 Task: Create Board Public Speaking Coaching to Workspace Business Coaching Services. Create Board Sales Performance Improvement to Workspace Business Coaching Services. Create Board Content Marketing E-learning Course Creation and Promotion Strategy to Workspace Business Coaching Services
Action: Mouse moved to (338, 74)
Screenshot: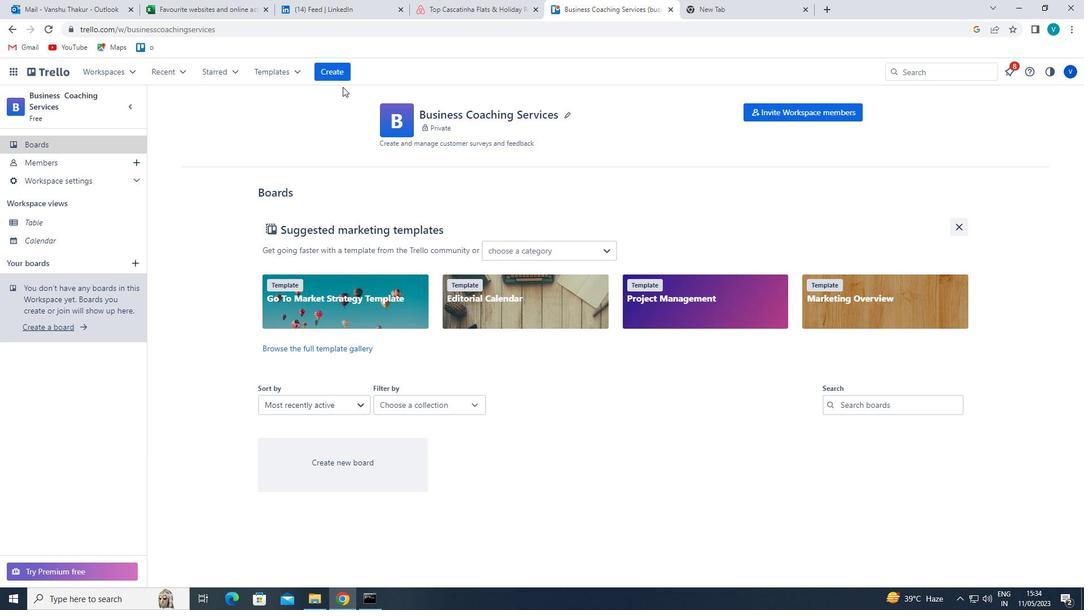 
Action: Mouse pressed left at (338, 74)
Screenshot: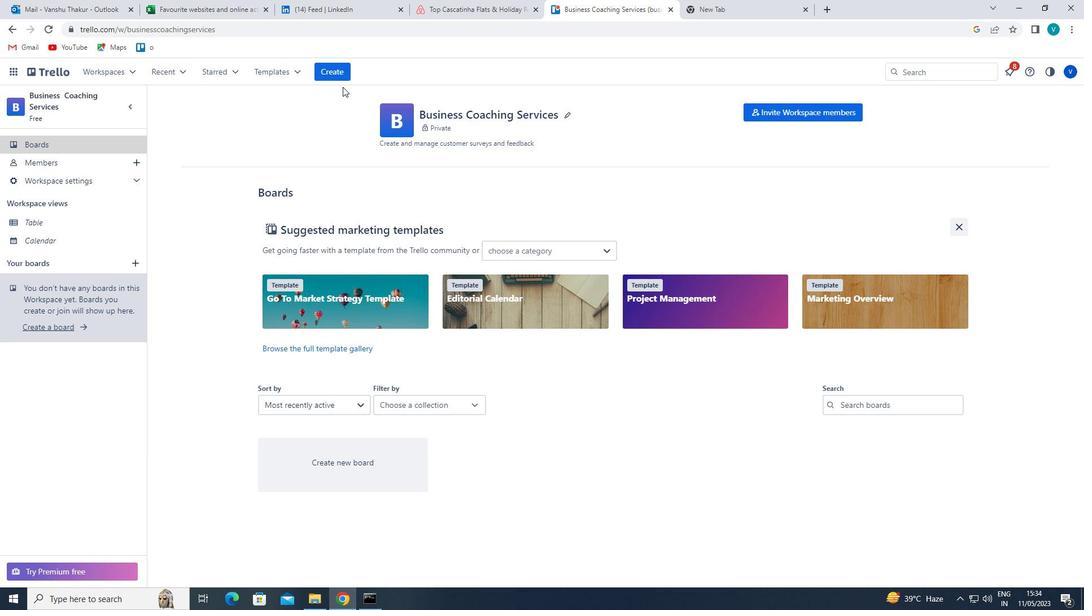 
Action: Mouse moved to (350, 108)
Screenshot: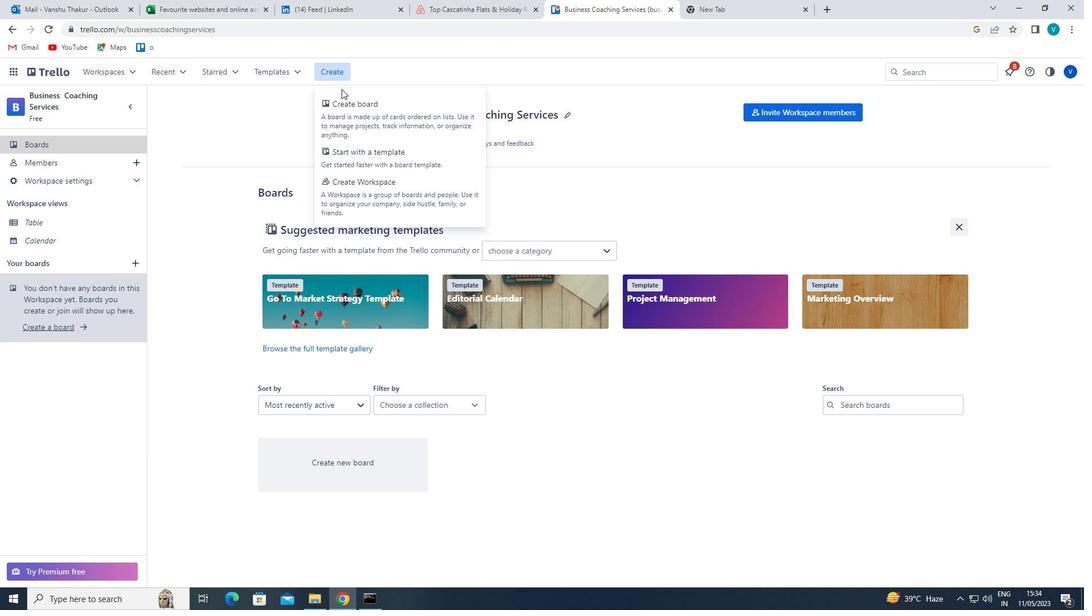 
Action: Mouse pressed left at (350, 108)
Screenshot: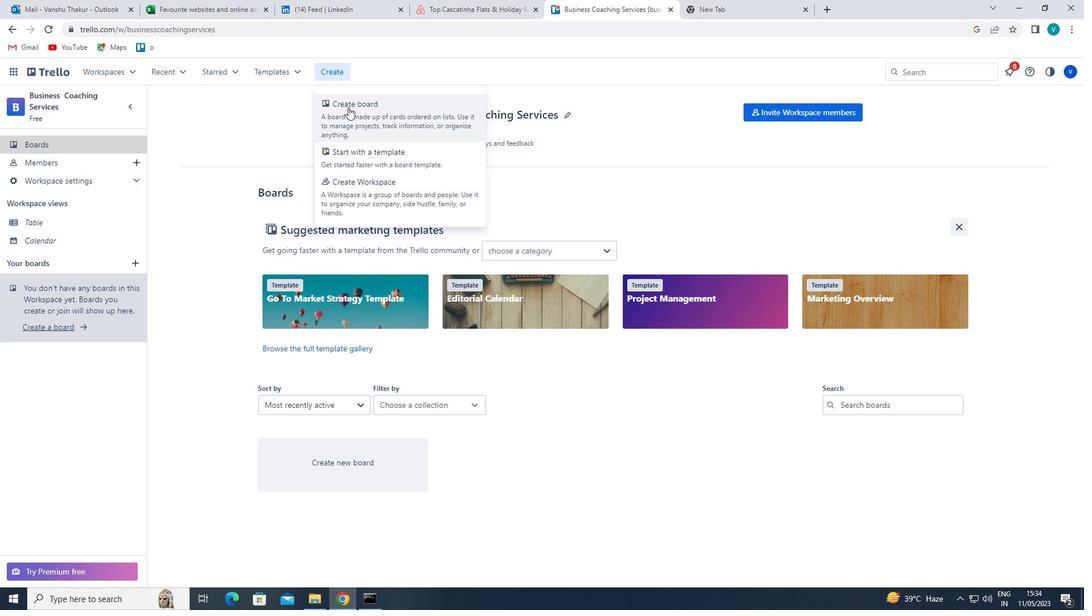 
Action: Mouse moved to (358, 274)
Screenshot: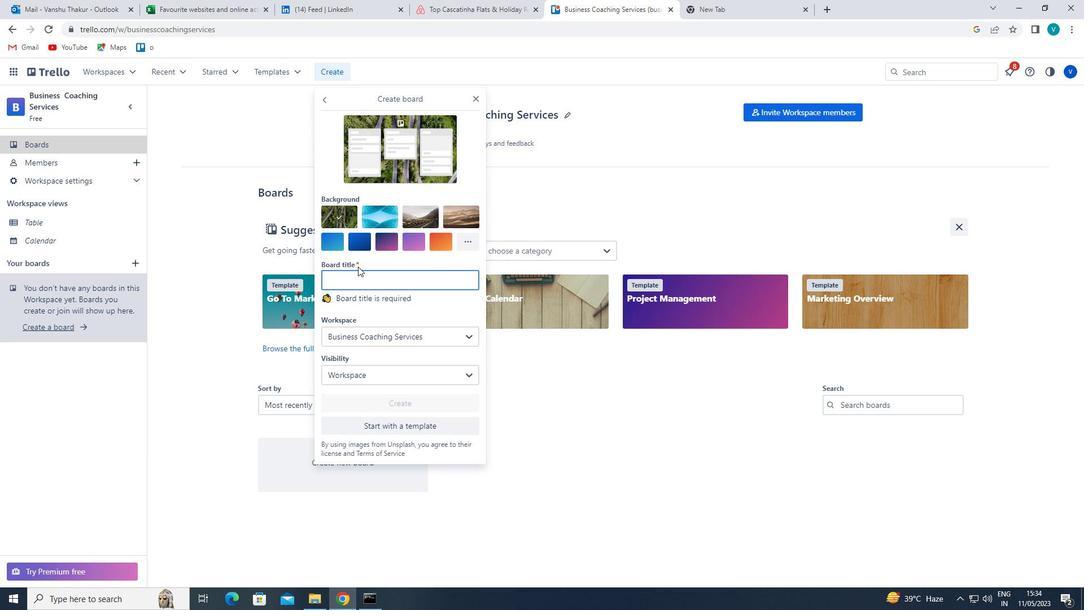 
Action: Mouse pressed left at (358, 274)
Screenshot: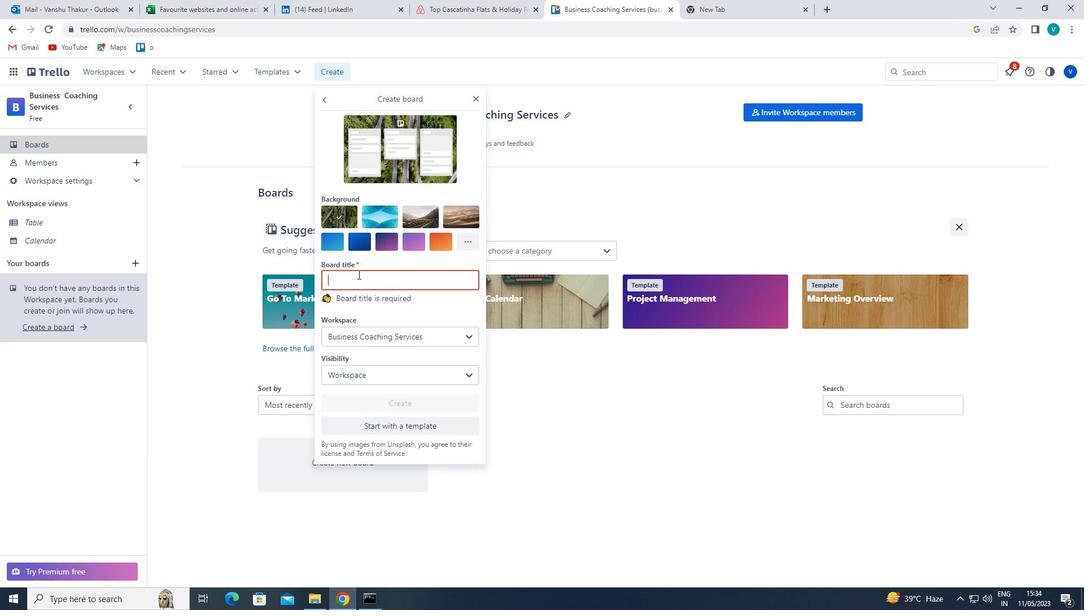 
Action: Key pressed <Key.shift>SPEAKINH<Key.backspace>G<Key.left><Key.left><Key.left><Key.left><Key.left><Key.left><Key.left><Key.left><Key.left><Key.left><Key.left><Key.left><Key.shift>PUBLIC<Key.space><Key.right><Key.right><Key.right><Key.right><Key.right><Key.right><Key.right><Key.right><Key.space><Key.shift>COACHING
Screenshot: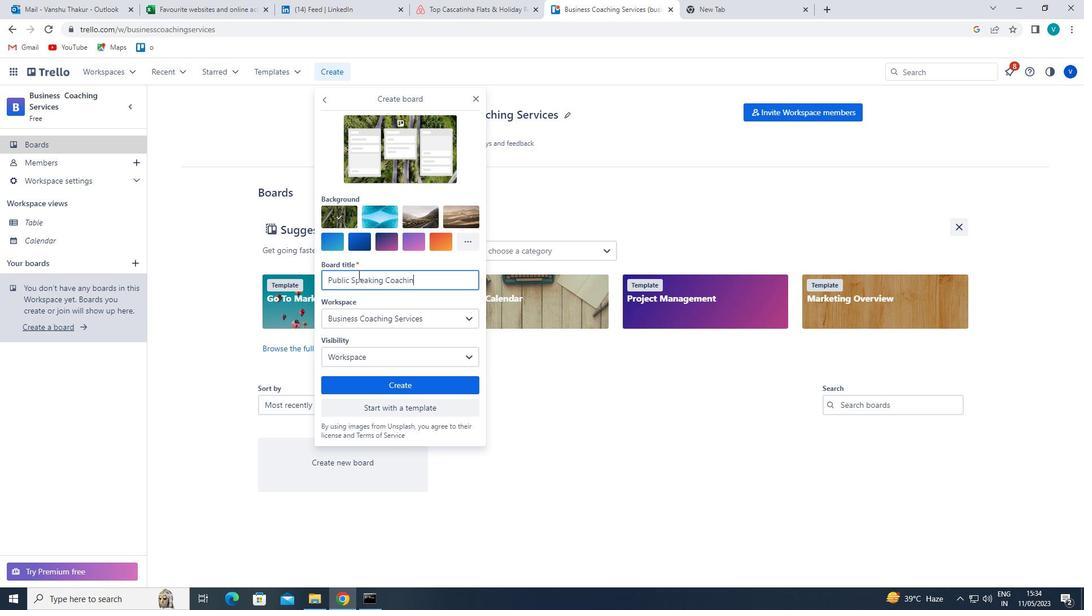 
Action: Mouse moved to (351, 380)
Screenshot: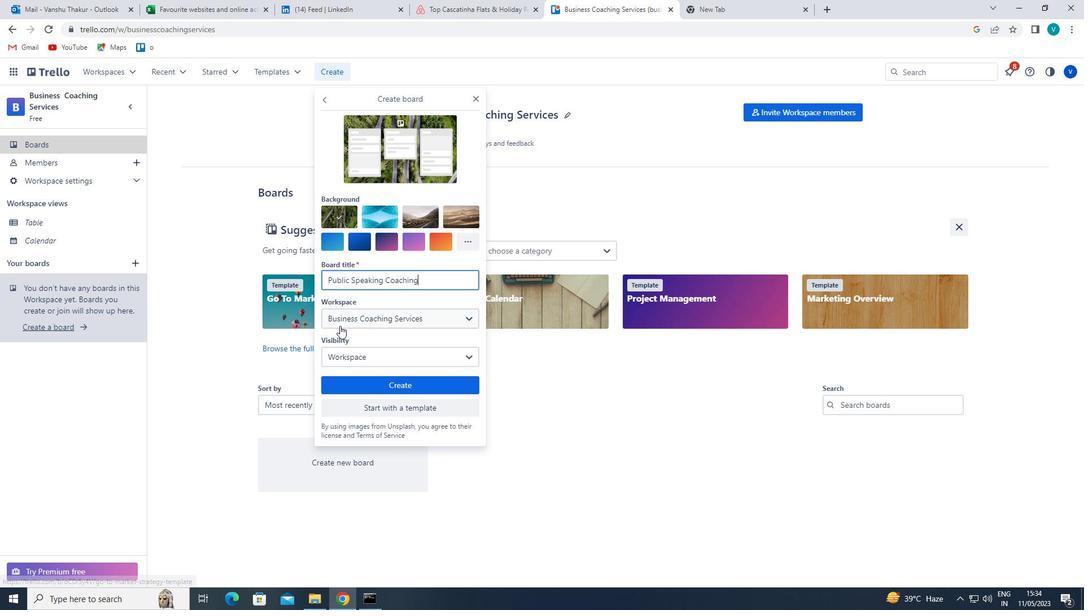 
Action: Mouse pressed left at (351, 380)
Screenshot: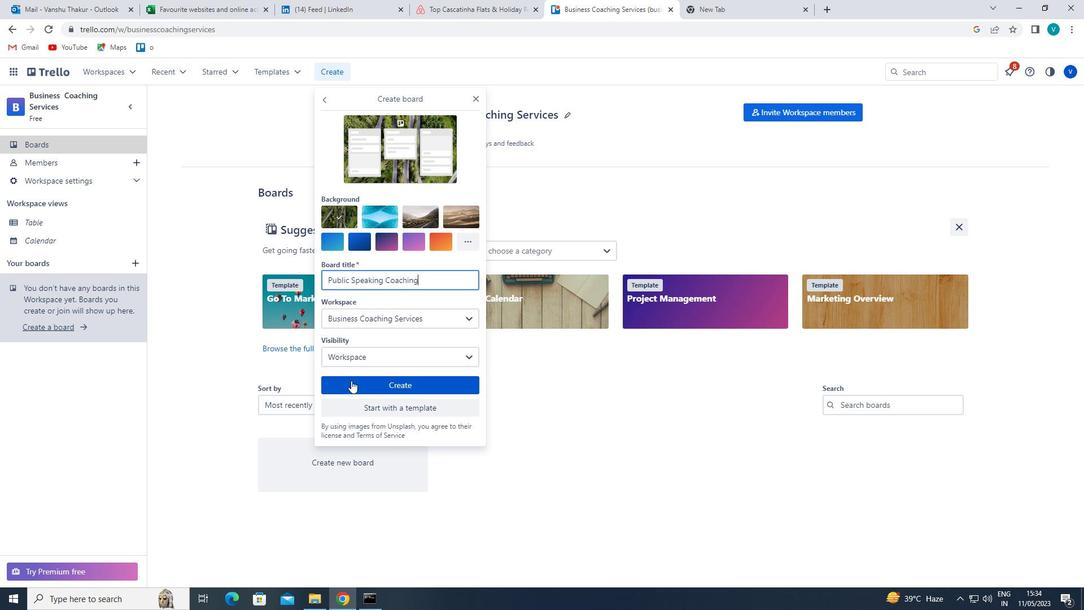 
Action: Mouse moved to (344, 69)
Screenshot: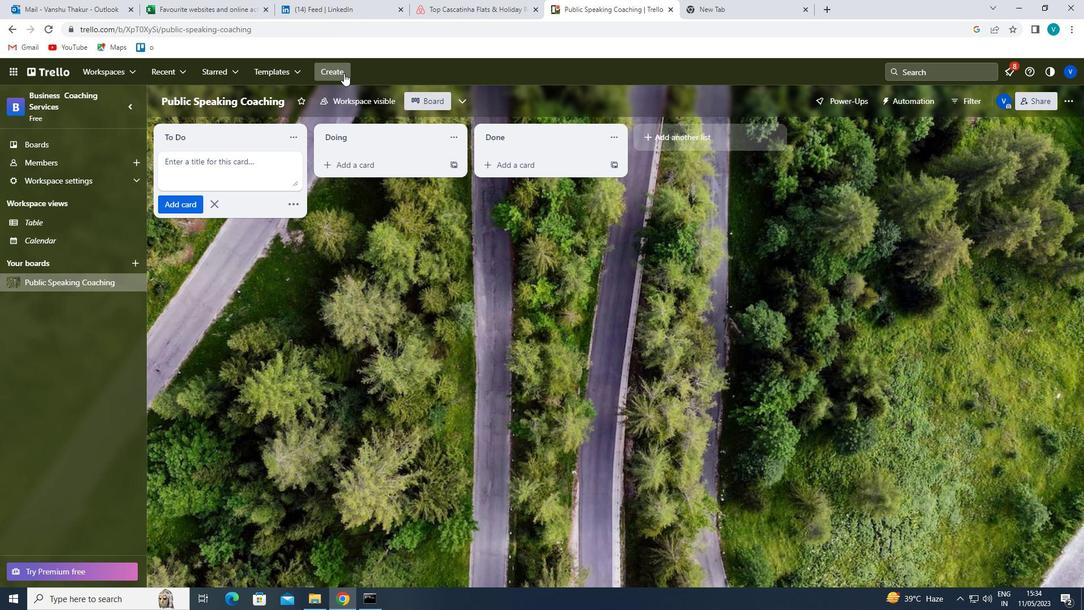 
Action: Mouse pressed left at (344, 69)
Screenshot: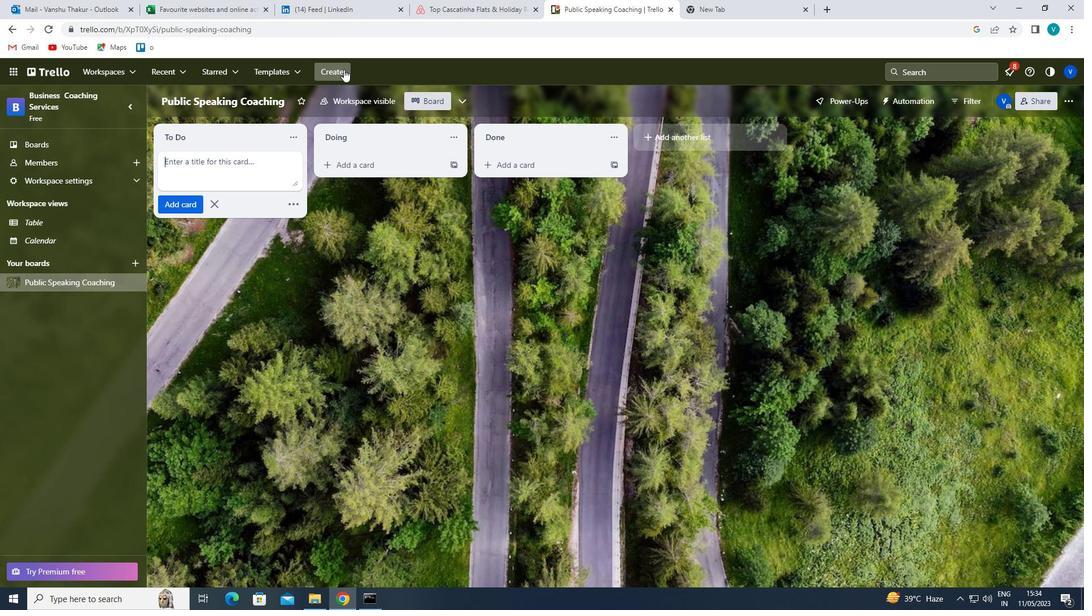 
Action: Mouse moved to (363, 106)
Screenshot: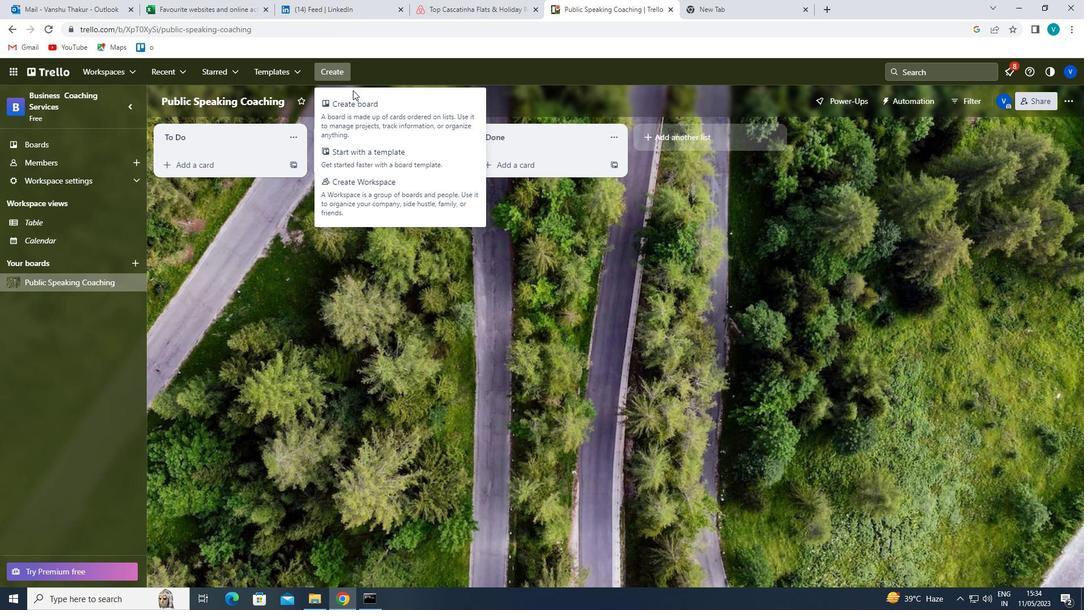 
Action: Mouse pressed left at (363, 106)
Screenshot: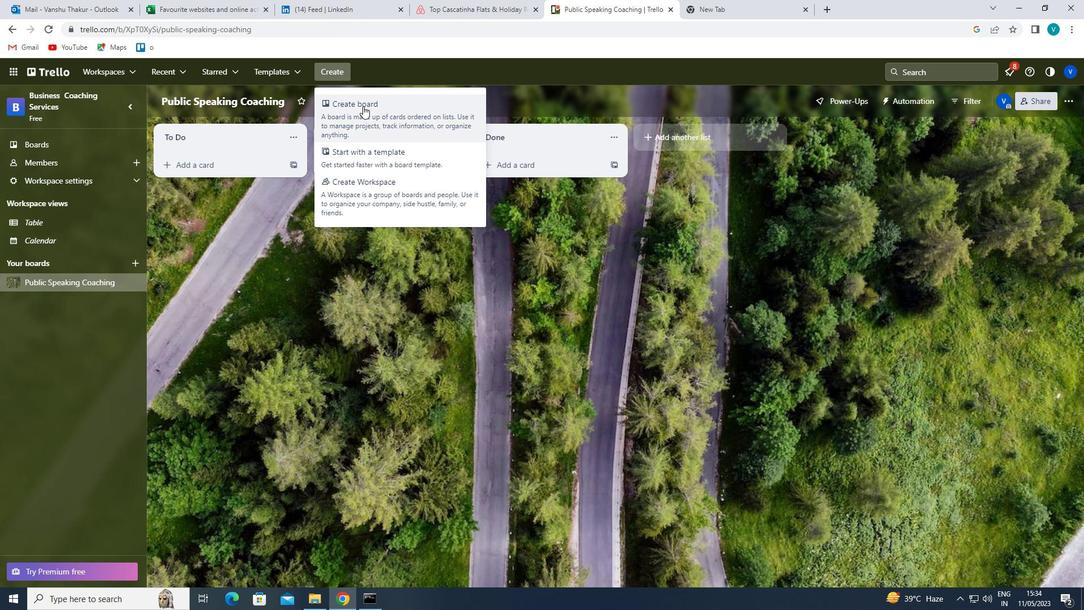 
Action: Mouse moved to (368, 273)
Screenshot: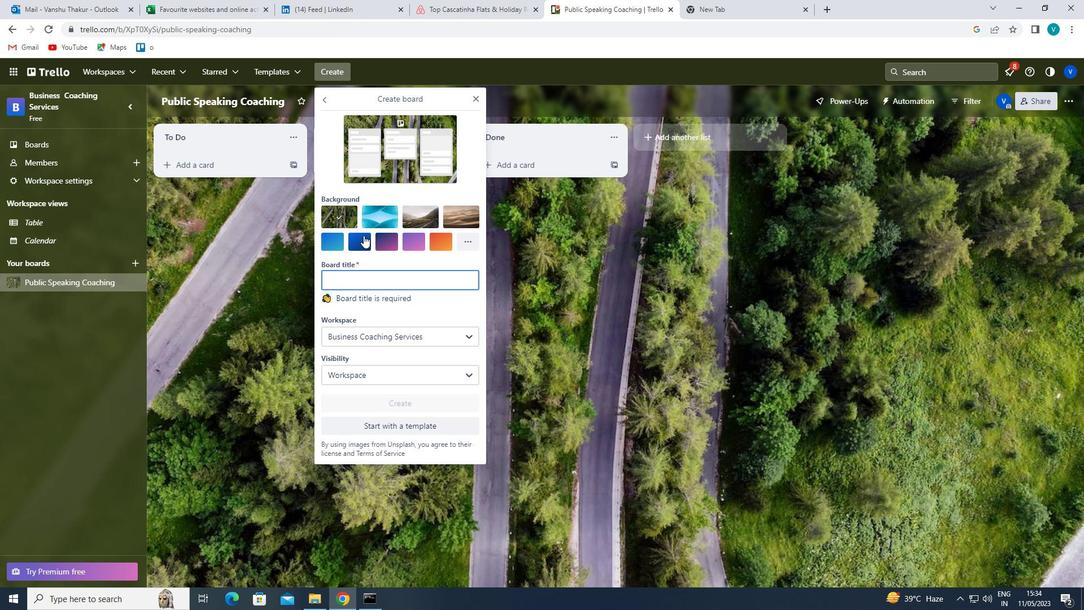 
Action: Mouse pressed left at (368, 273)
Screenshot: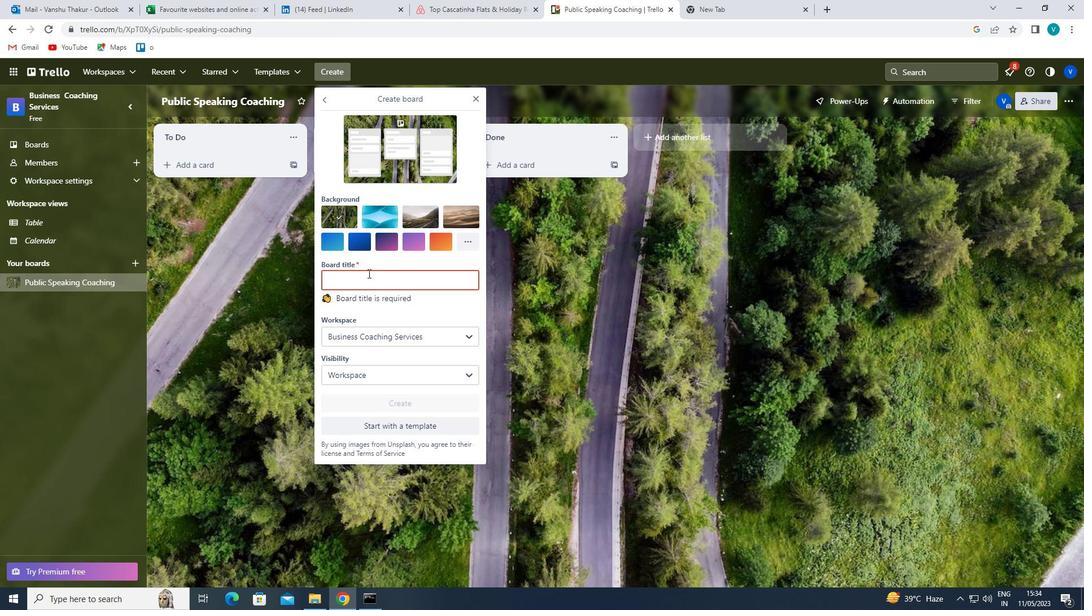 
Action: Key pressed <Key.shift>SALES<Key.space><Key.shift>PERFORMANCE<Key.space><Key.shift>IMPROVEMENT
Screenshot: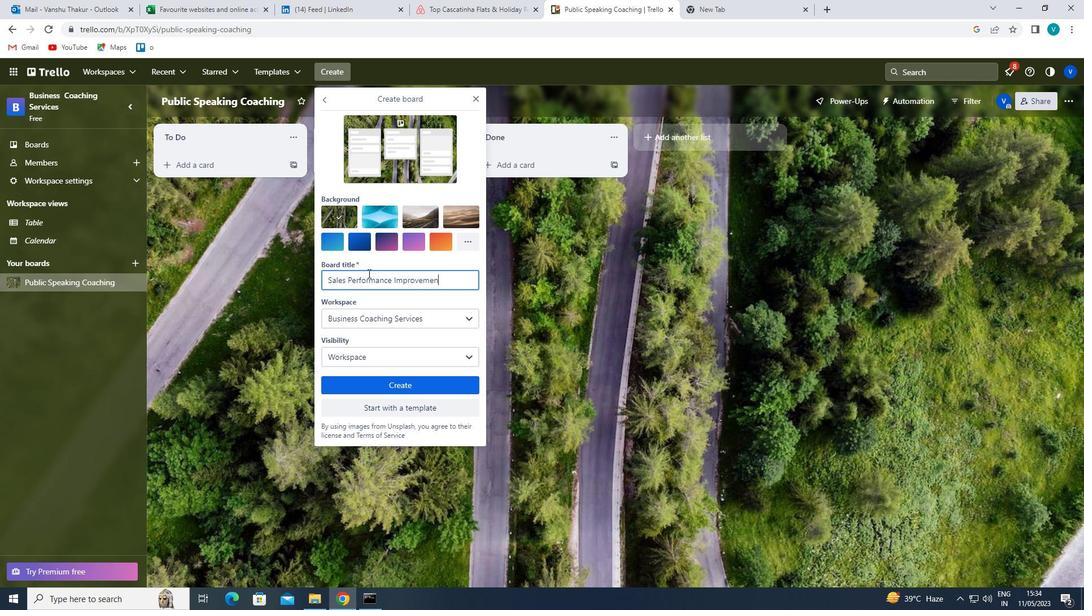 
Action: Mouse moved to (376, 378)
Screenshot: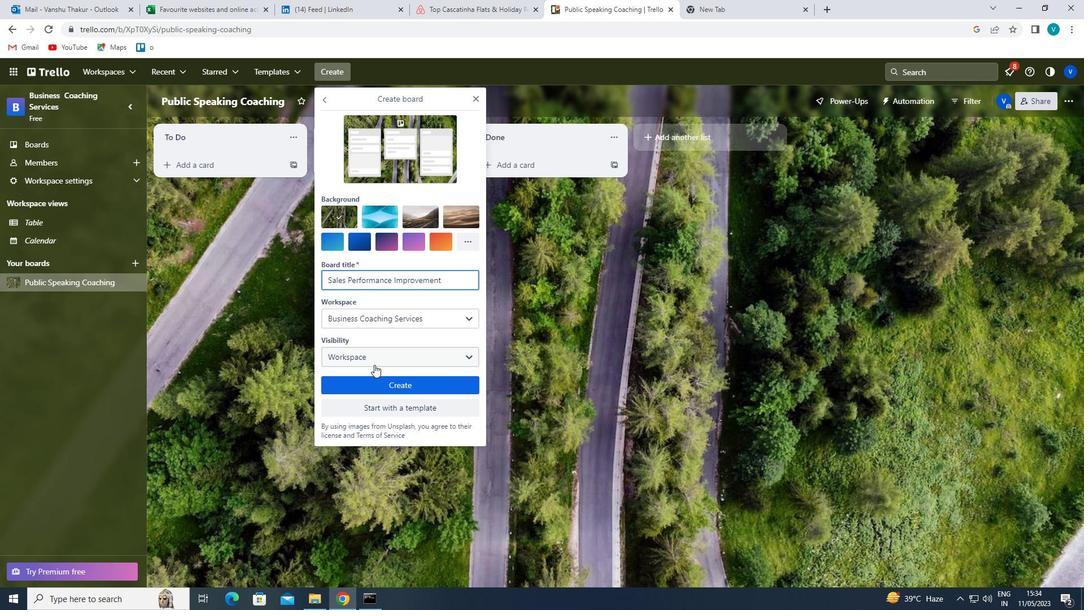 
Action: Mouse pressed left at (376, 378)
Screenshot: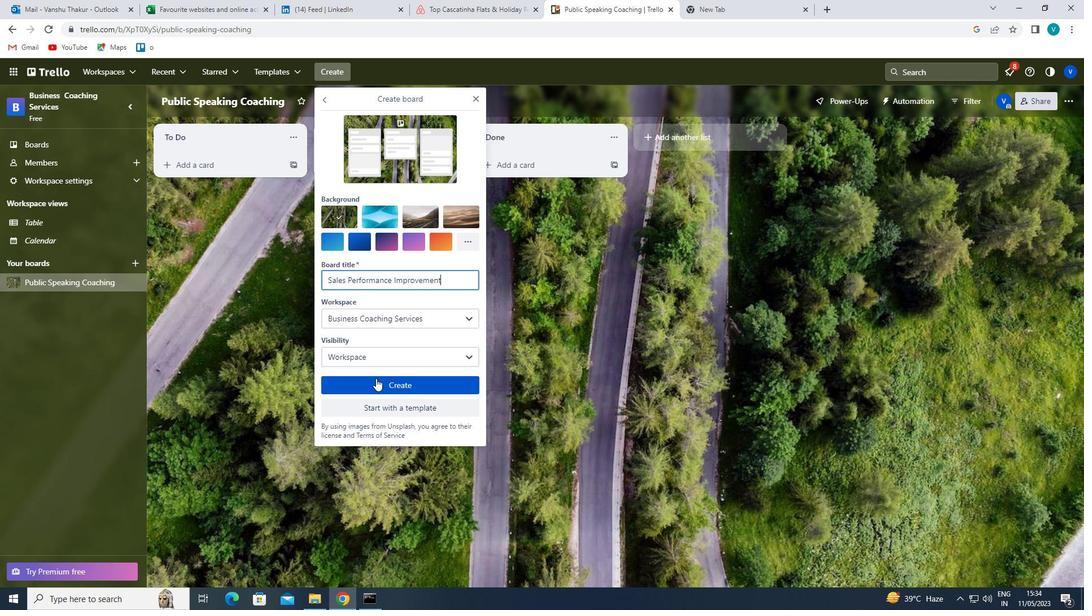 
Action: Mouse moved to (331, 67)
Screenshot: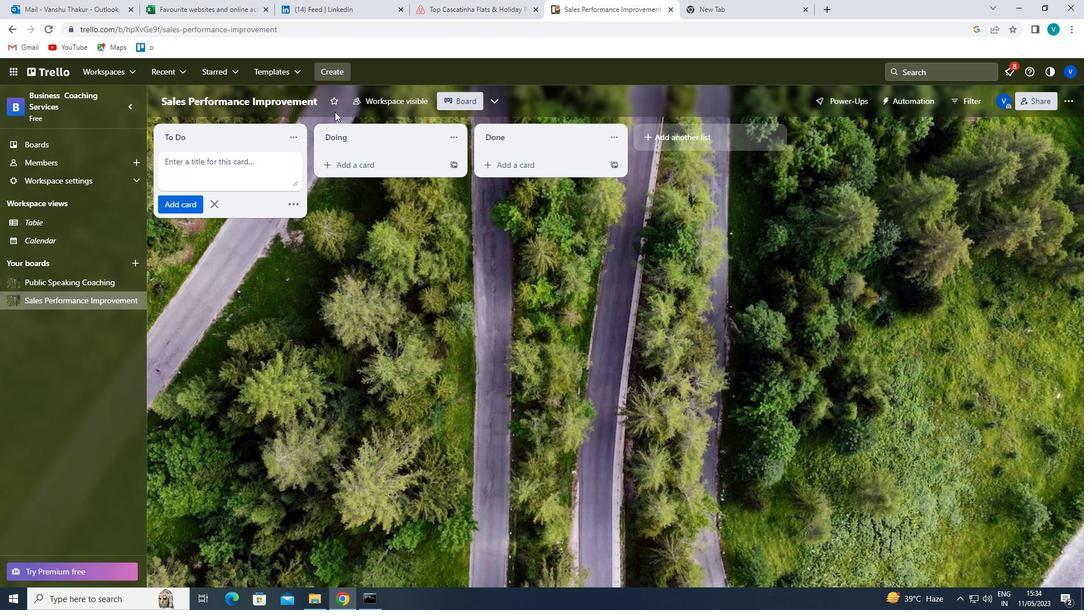 
Action: Mouse pressed left at (331, 67)
Screenshot: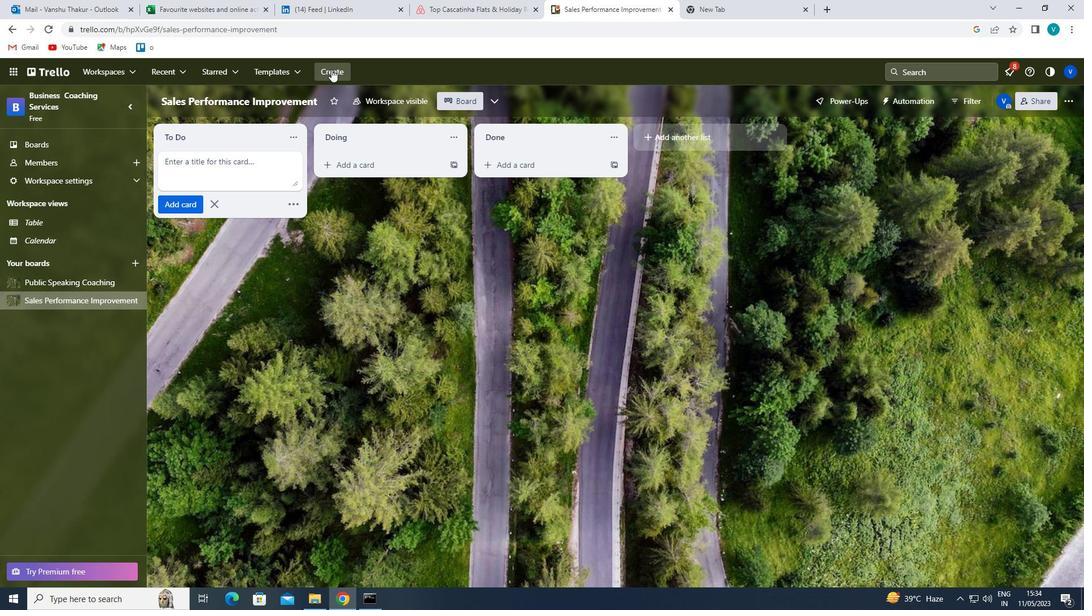 
Action: Mouse moved to (352, 110)
Screenshot: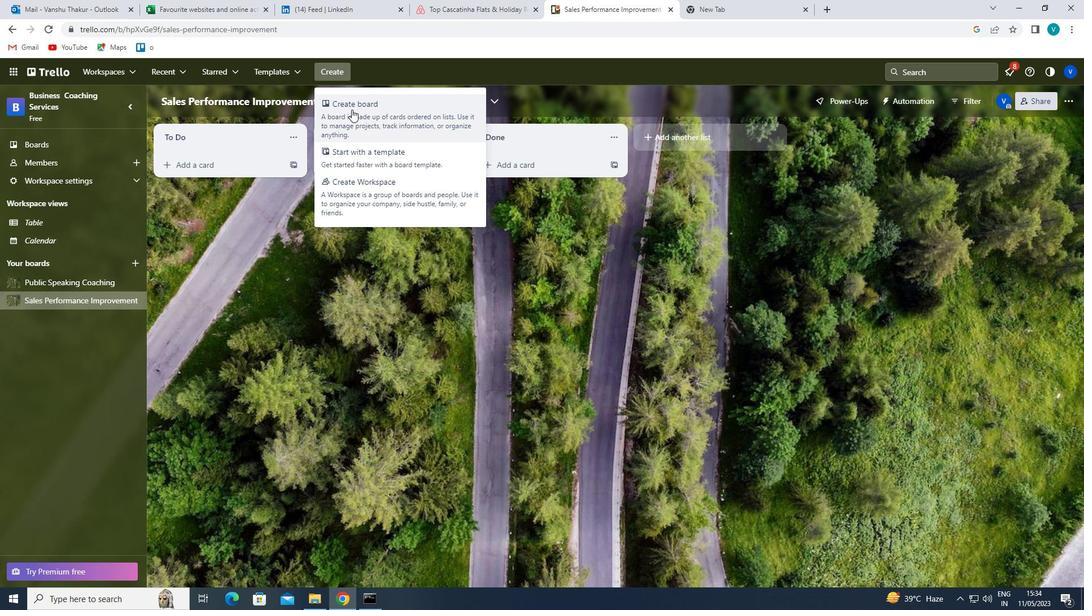 
Action: Mouse pressed left at (352, 110)
Screenshot: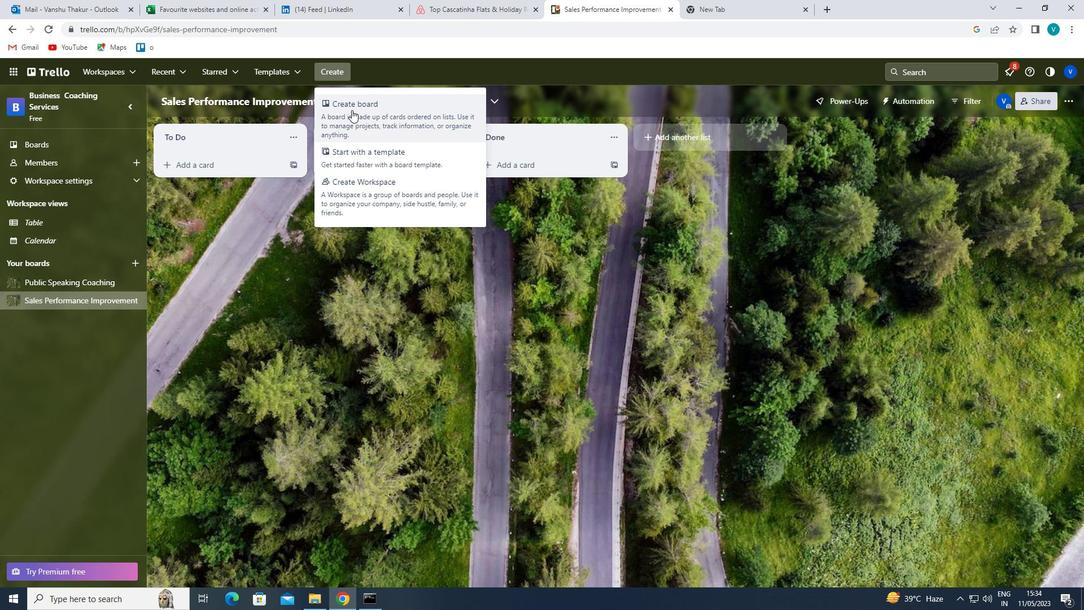 
Action: Mouse moved to (376, 272)
Screenshot: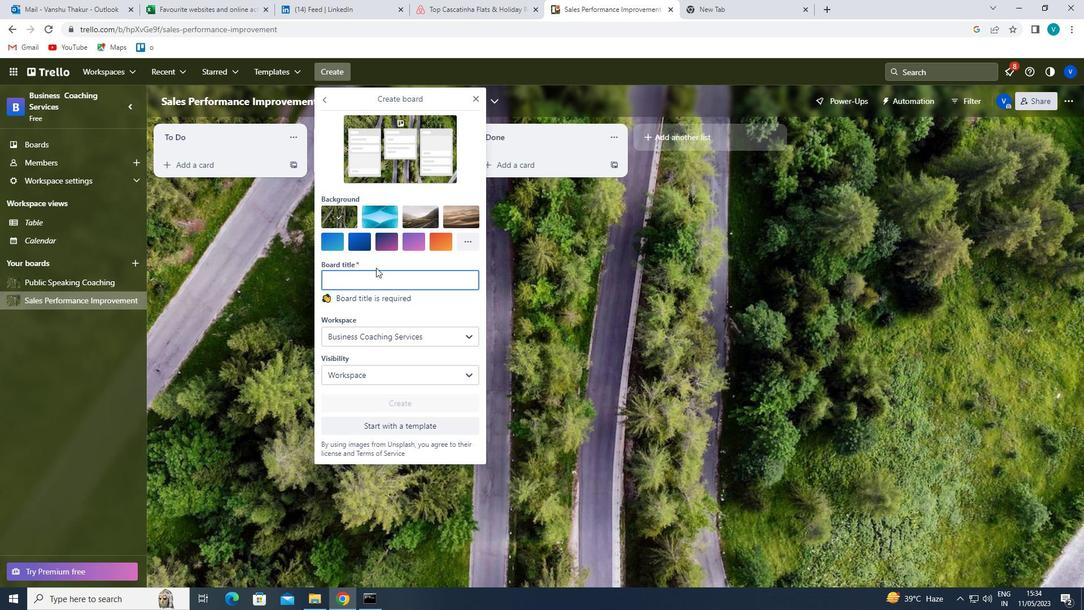 
Action: Mouse pressed left at (376, 272)
Screenshot: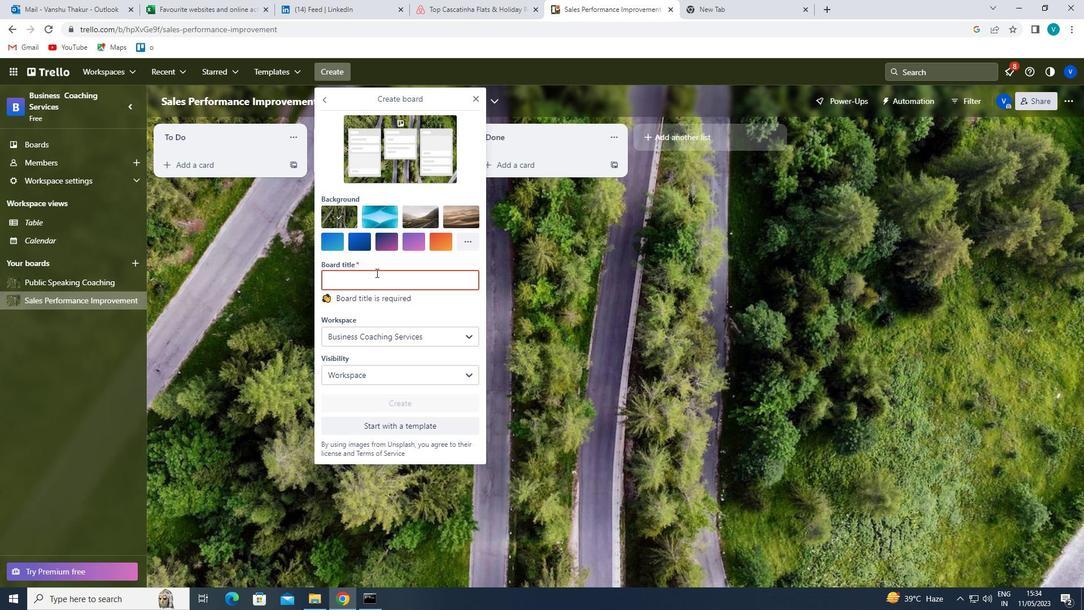 
Action: Key pressed <Key.shift>CONTENT<Key.space><Key.shift>MARKETING<Key.space><Key.shift>E_<Key.backspace>-<Key.shift>LEARNING<Key.space><Key.shift>COURSE<Key.space><Key.shift>CREATION<Key.space>AND<Key.space><Key.shift>PROMOTION<Key.space><Key.shift>STATEGY<Key.space>
Screenshot: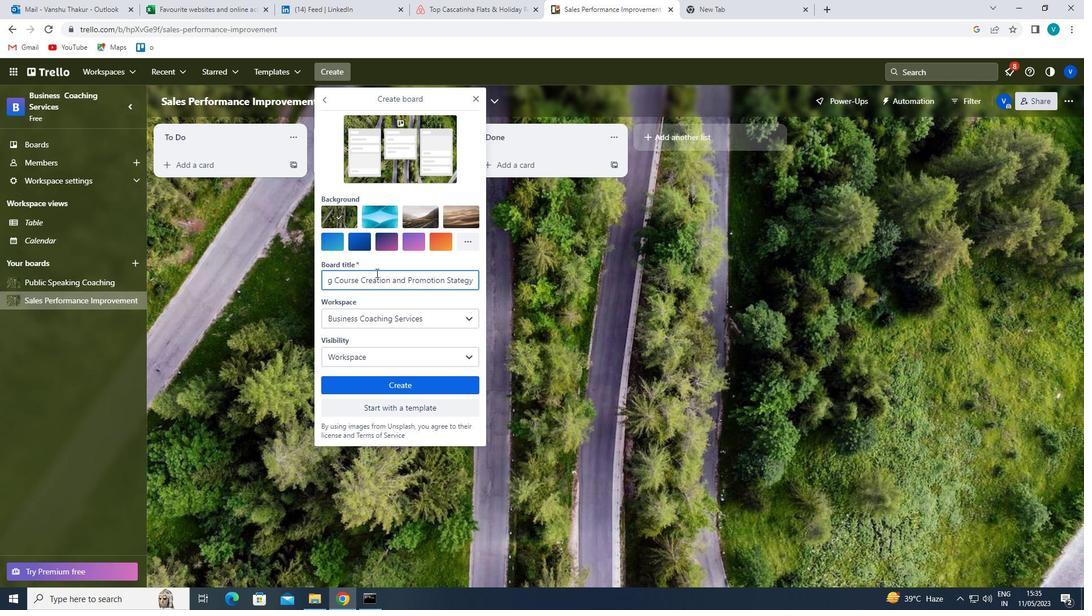 
Action: Mouse moved to (450, 280)
Screenshot: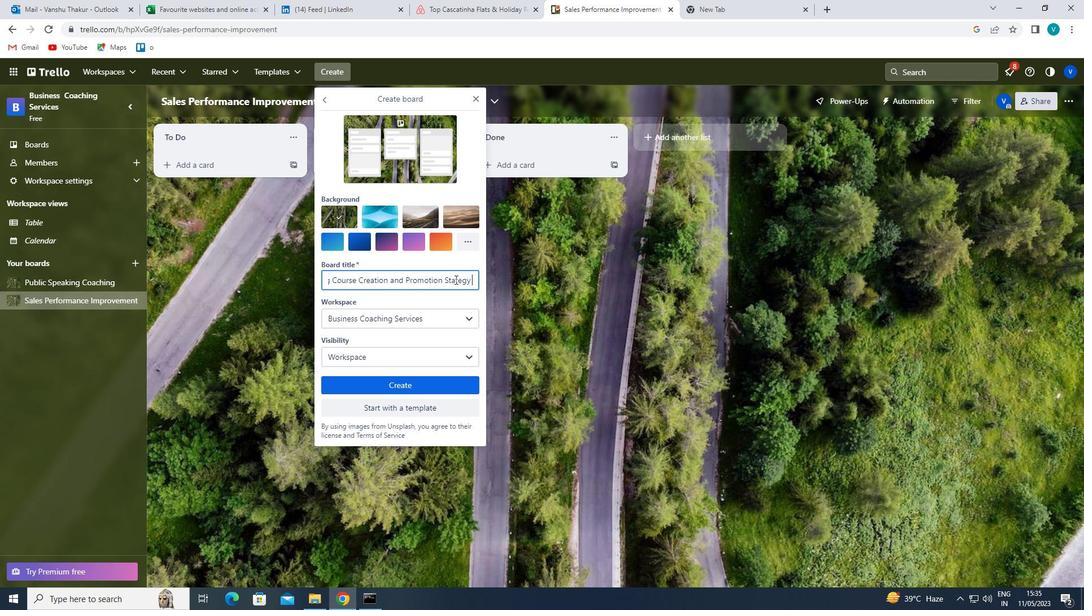 
Action: Mouse pressed left at (450, 280)
Screenshot: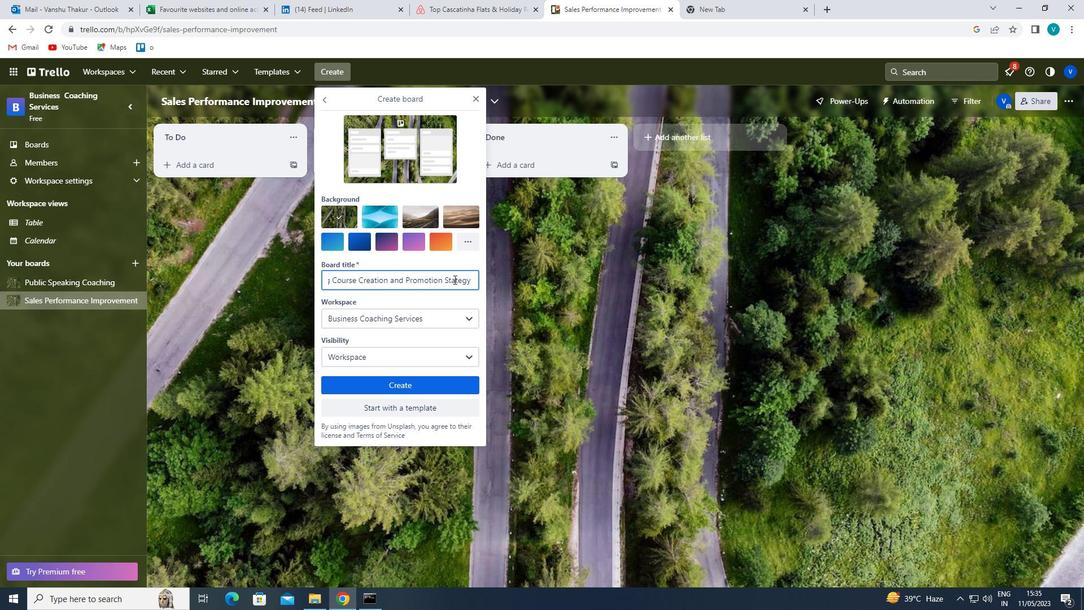 
Action: Mouse moved to (452, 335)
Screenshot: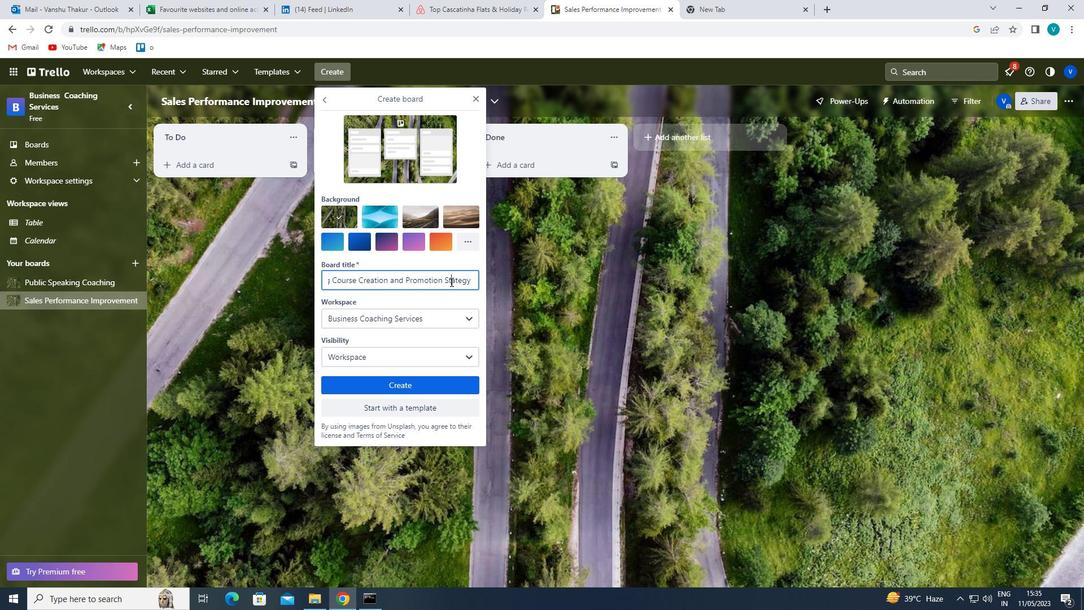 
Action: Key pressed R
Screenshot: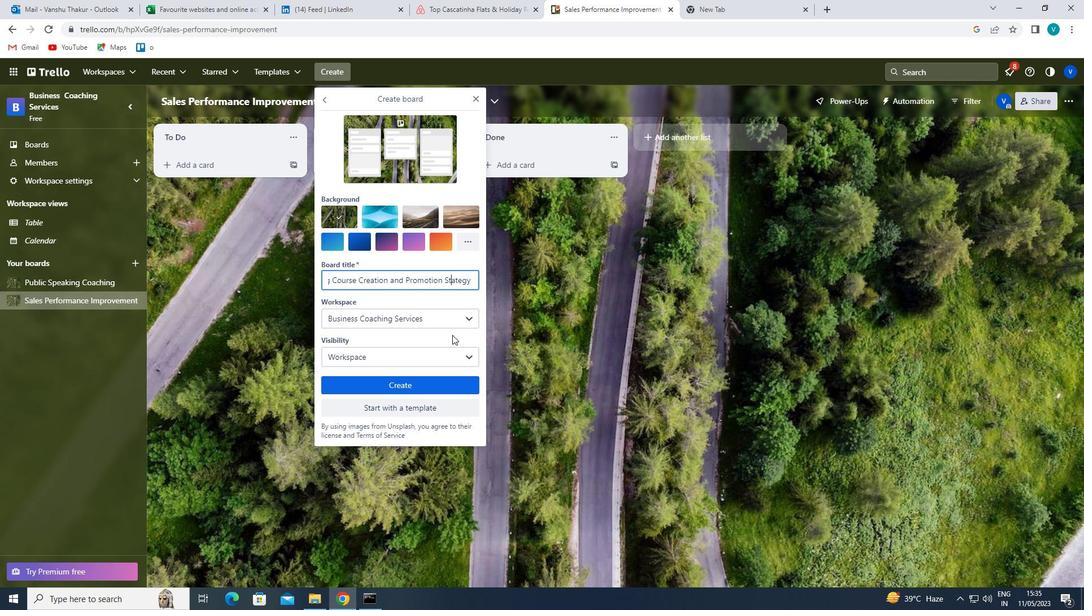 
Action: Mouse moved to (436, 385)
Screenshot: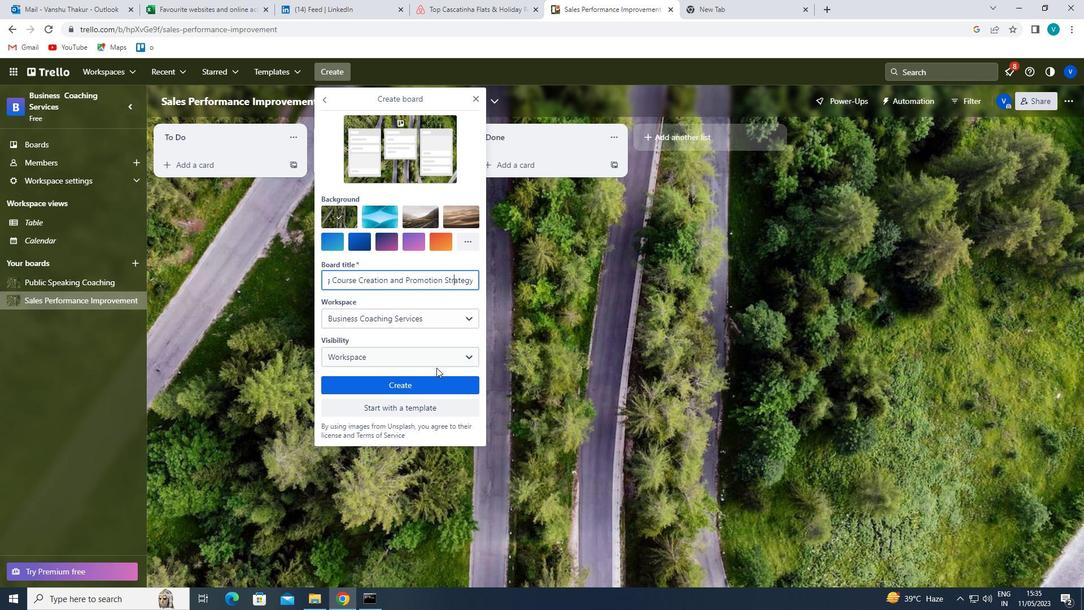 
Action: Mouse pressed left at (436, 385)
Screenshot: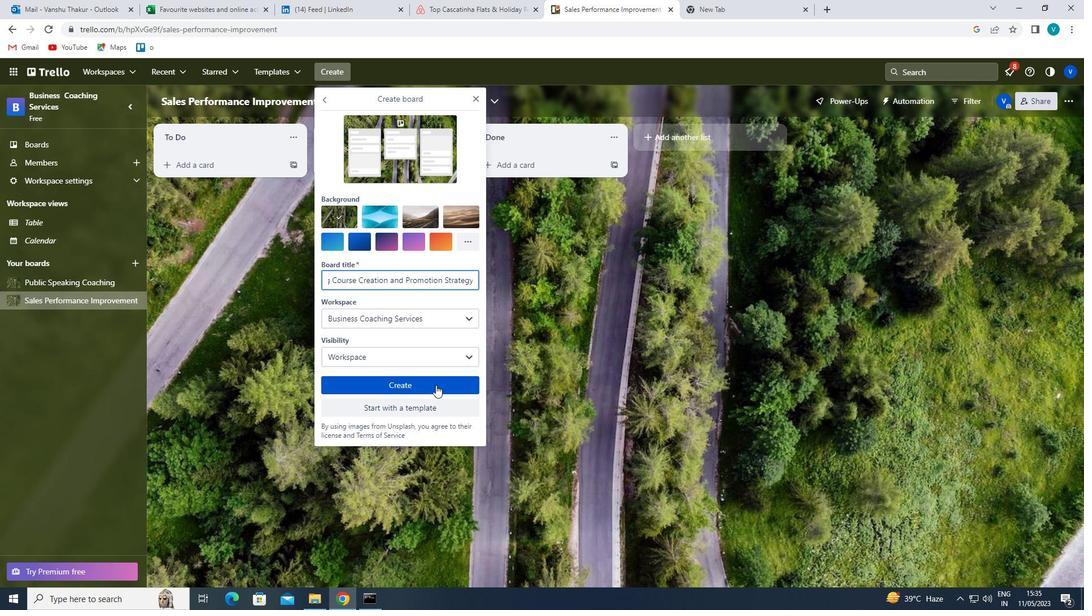 
